 Task: Create Card Customer Satisfaction Survey in Board Website Maintenance to Workspace Digital Analytics. Create Card Vendor Contracts Review in Board Product Market Fit Analysis to Workspace Digital Analytics. Create Card Net Promoter Score Analysis in Board Business Model Scalability Analysis to Workspace Digital Analytics
Action: Mouse moved to (188, 142)
Screenshot: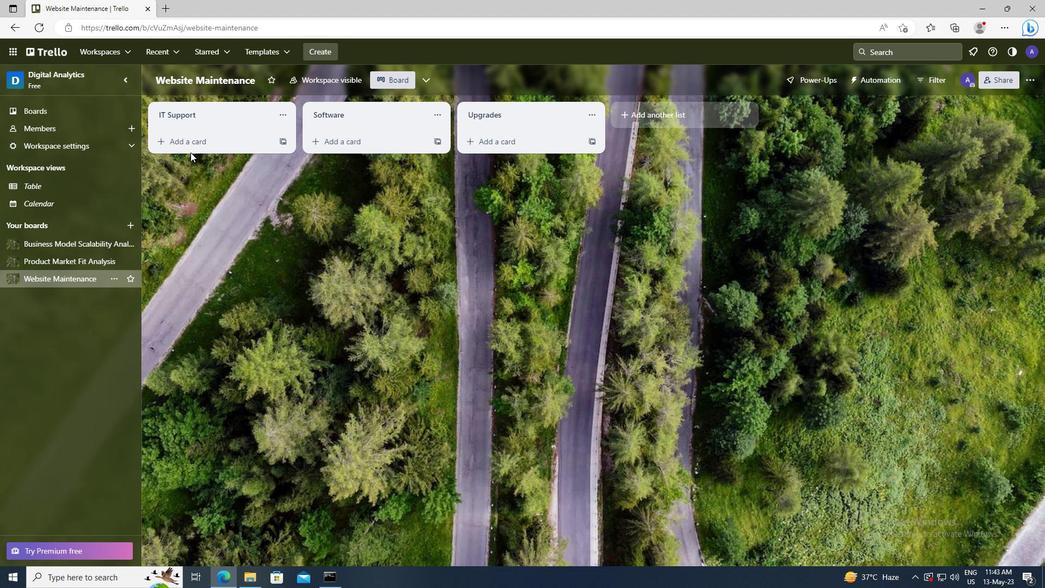 
Action: Mouse pressed left at (188, 142)
Screenshot: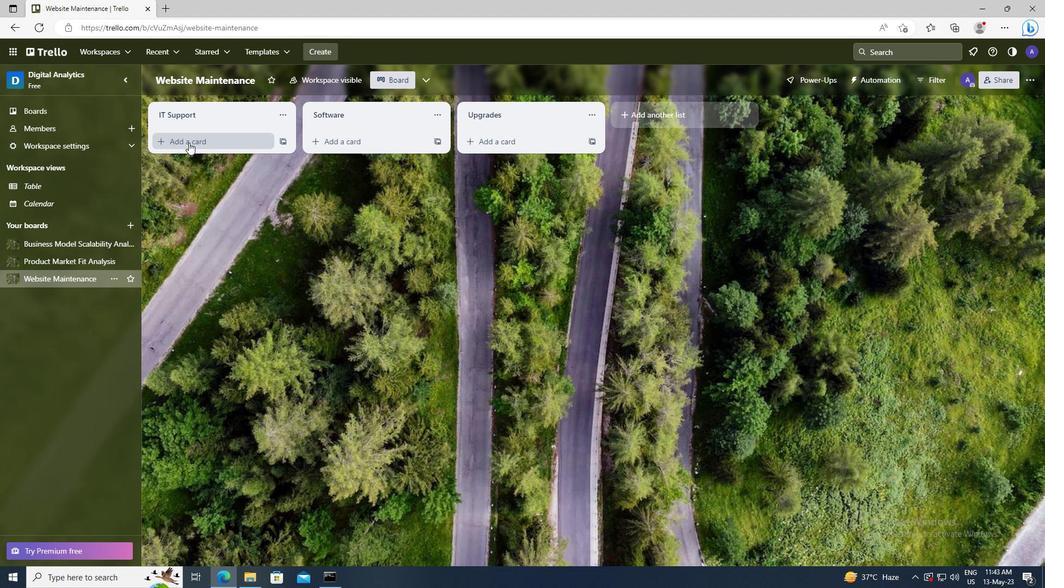 
Action: Key pressed <Key.shift>CUSTOMER<Key.space><Key.shift>SATISFACTION<Key.space><Key.shift>SURVEY
Screenshot: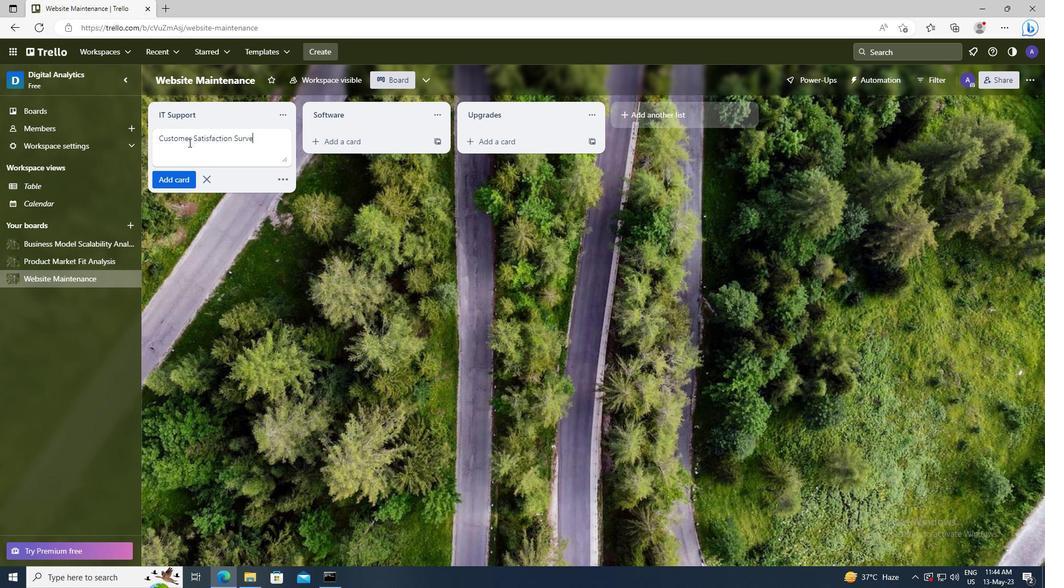 
Action: Mouse moved to (185, 177)
Screenshot: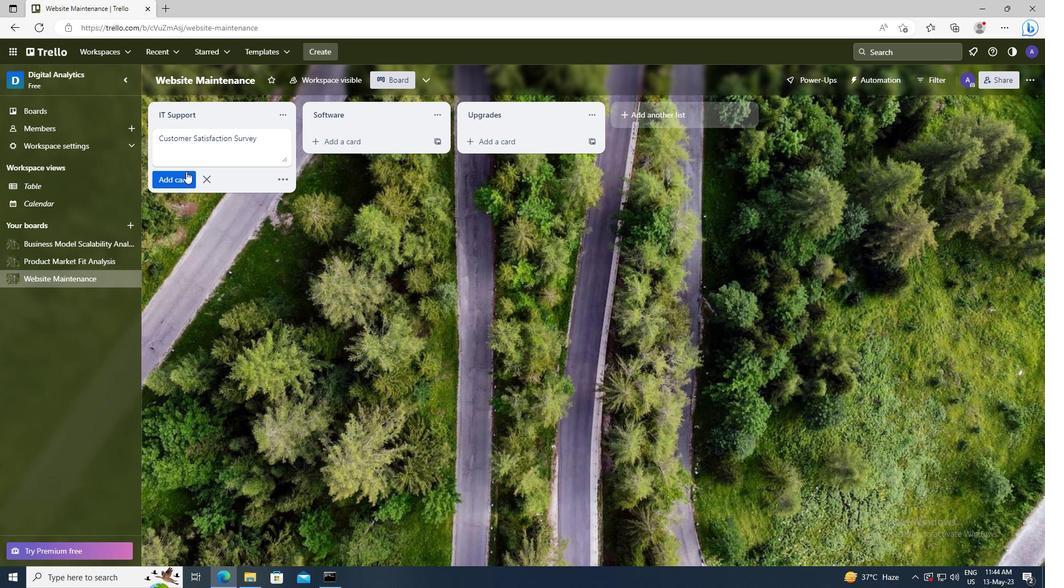 
Action: Mouse pressed left at (185, 177)
Screenshot: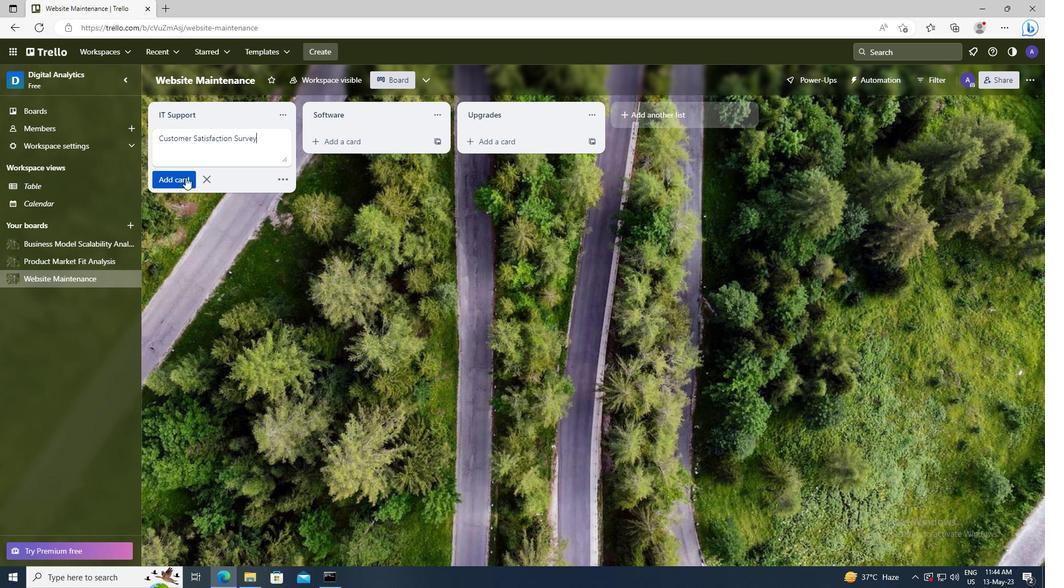 
Action: Mouse moved to (68, 259)
Screenshot: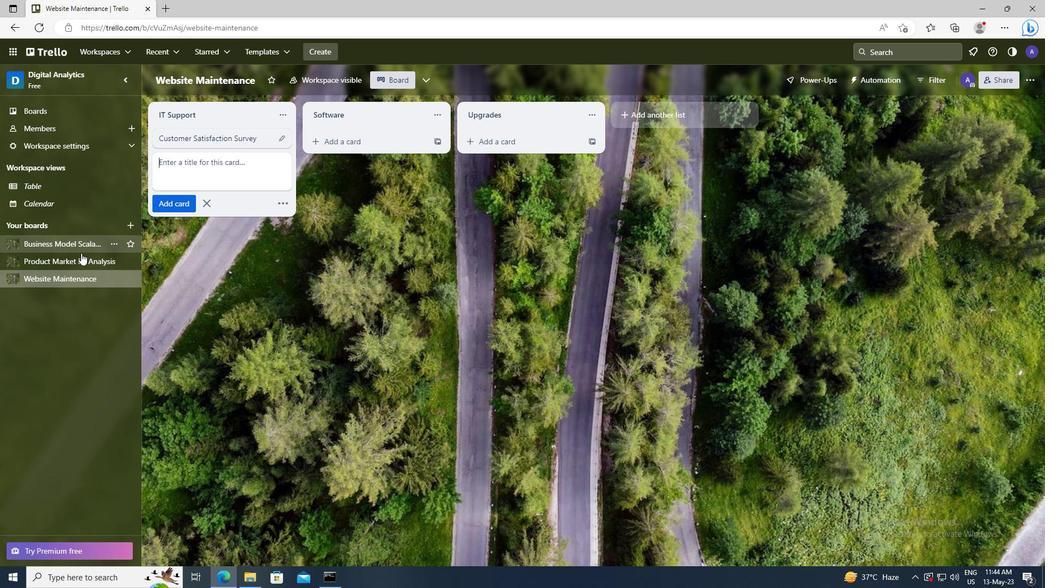 
Action: Mouse pressed left at (68, 259)
Screenshot: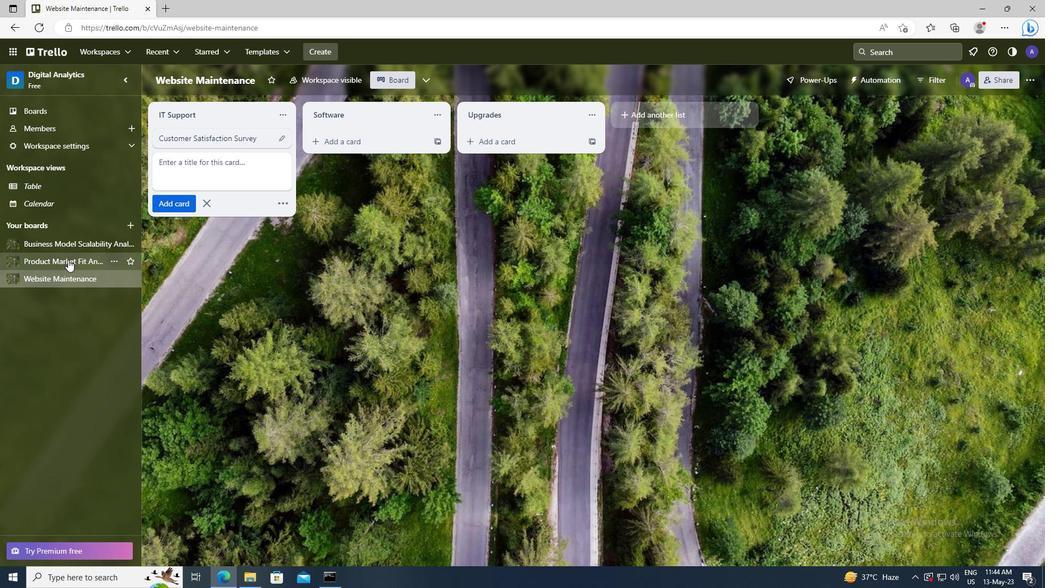
Action: Mouse moved to (195, 143)
Screenshot: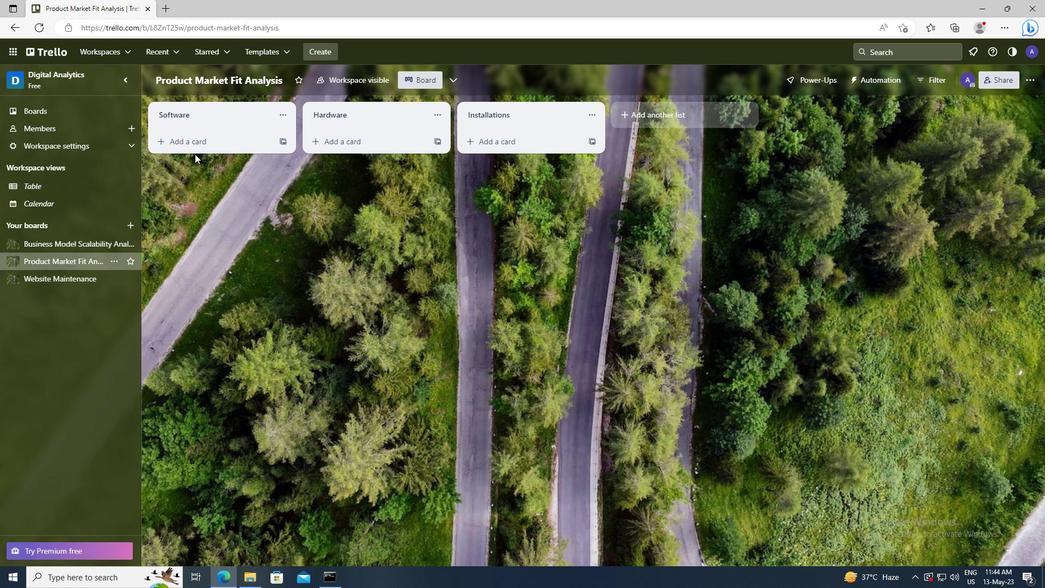 
Action: Mouse pressed left at (195, 143)
Screenshot: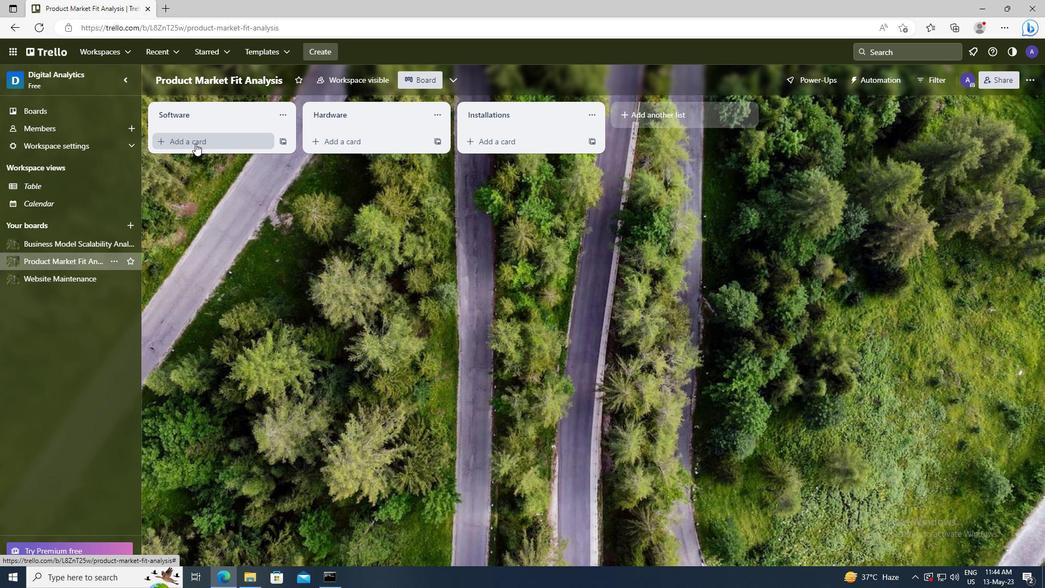 
Action: Key pressed <Key.shift>VENDOR<Key.space><Key.shift>CONTRACTS<Key.space><Key.shift>REVIEW
Screenshot: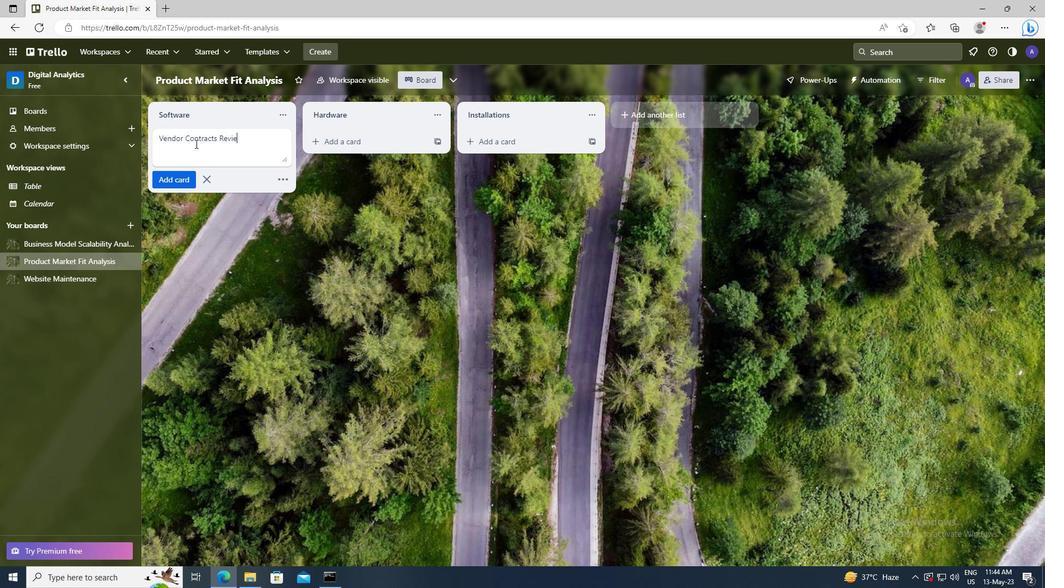 
Action: Mouse moved to (179, 177)
Screenshot: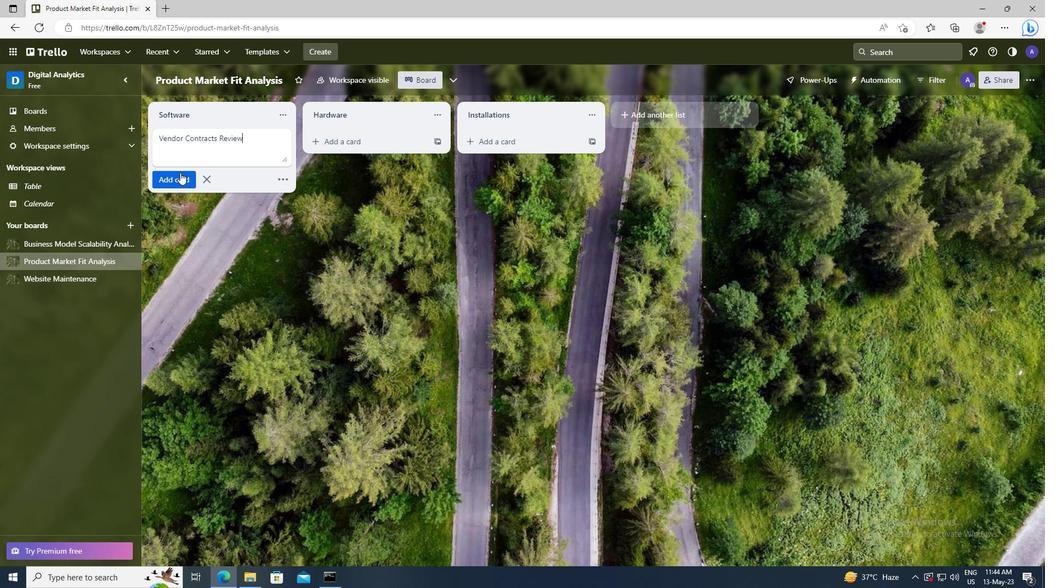 
Action: Mouse pressed left at (179, 177)
Screenshot: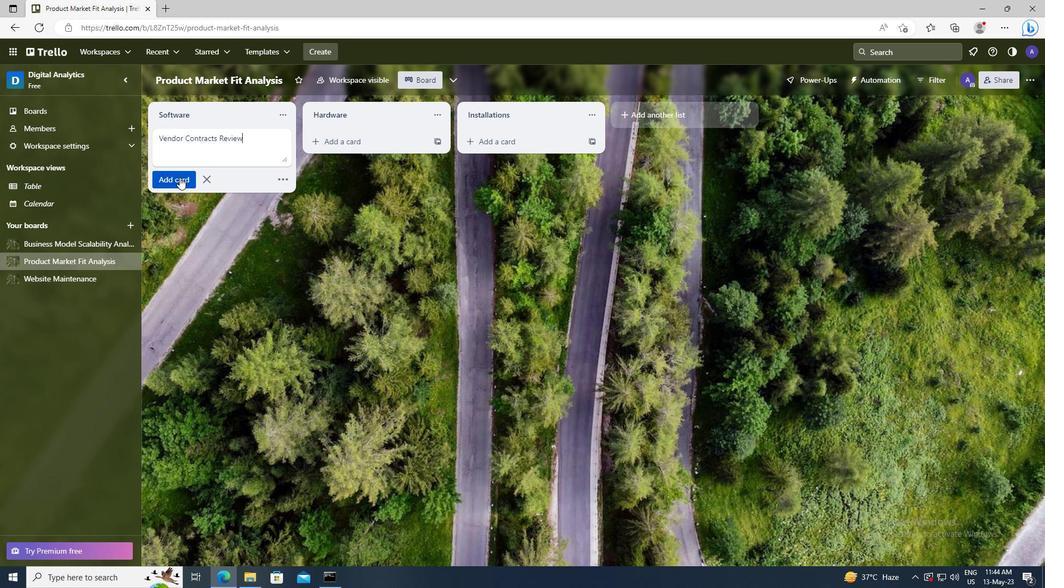 
Action: Mouse moved to (90, 241)
Screenshot: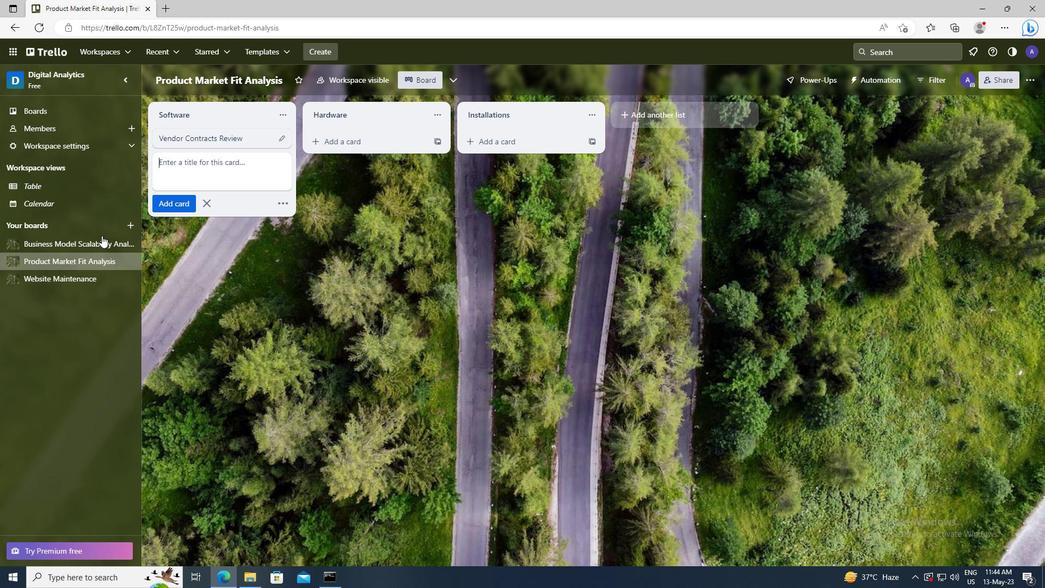 
Action: Mouse pressed left at (90, 241)
Screenshot: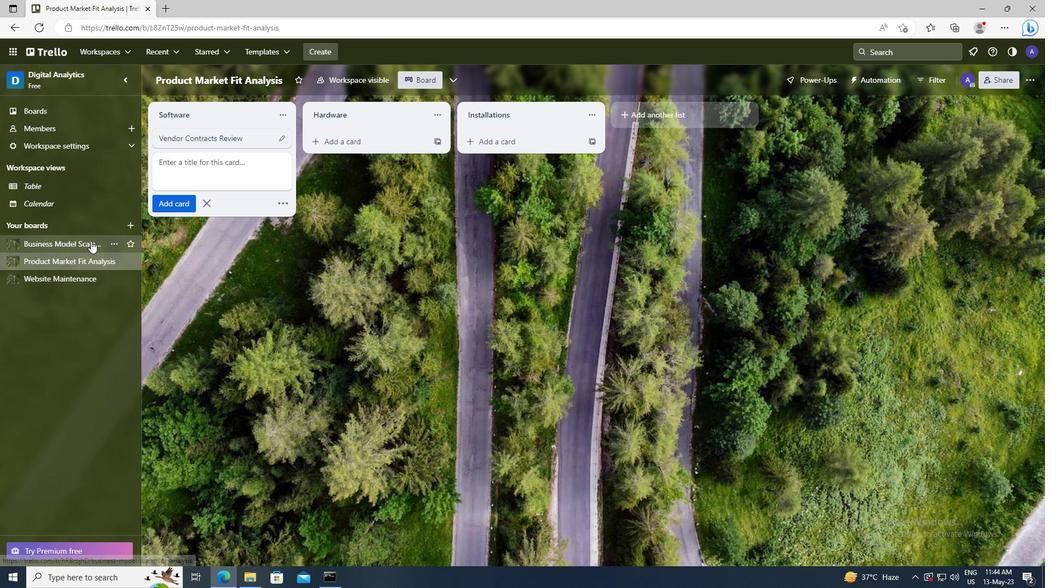 
Action: Mouse moved to (192, 143)
Screenshot: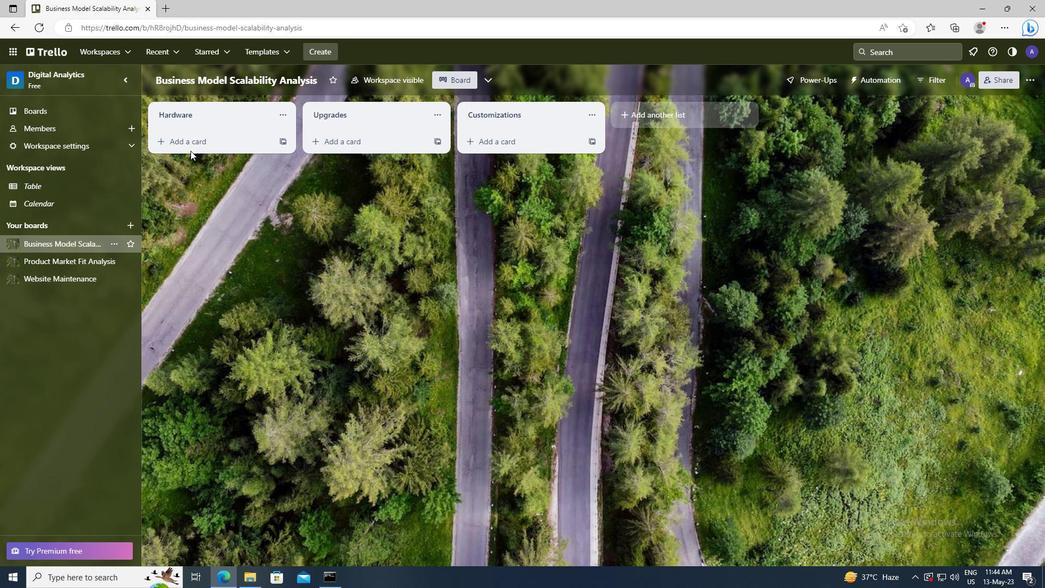 
Action: Mouse pressed left at (192, 143)
Screenshot: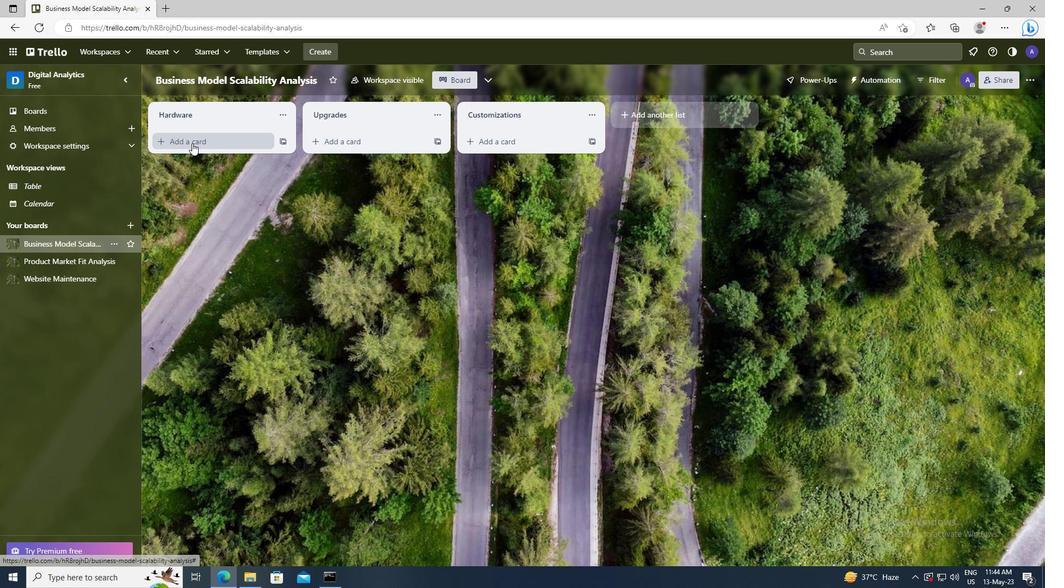 
Action: Key pressed <Key.shift>NET<Key.space><Key.shift>PROMOTER<Key.space><Key.shift>SCORE<Key.space><Key.shift>ANALYSIS
Screenshot: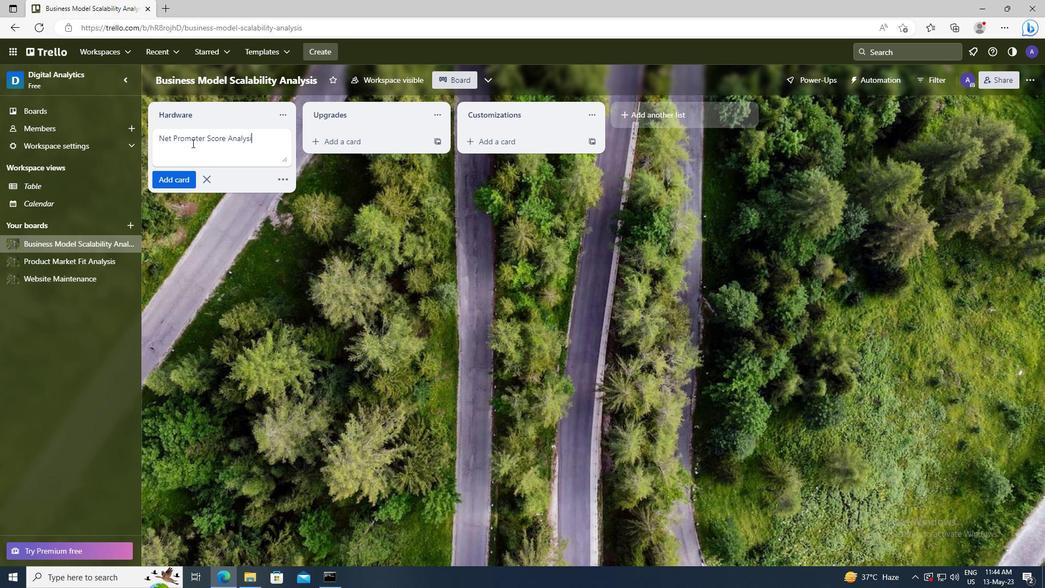 
Action: Mouse moved to (185, 180)
Screenshot: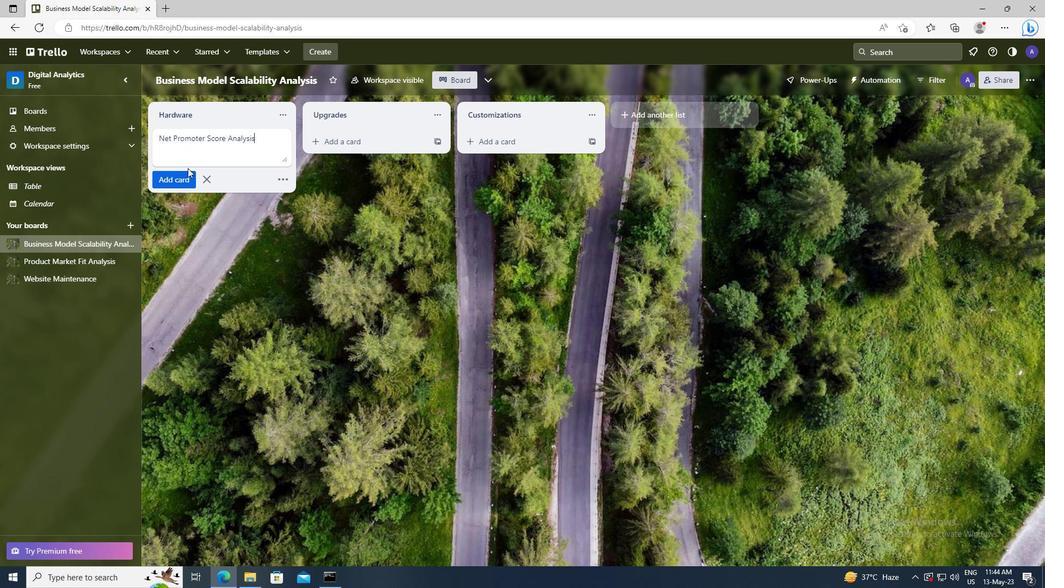 
Action: Mouse pressed left at (185, 180)
Screenshot: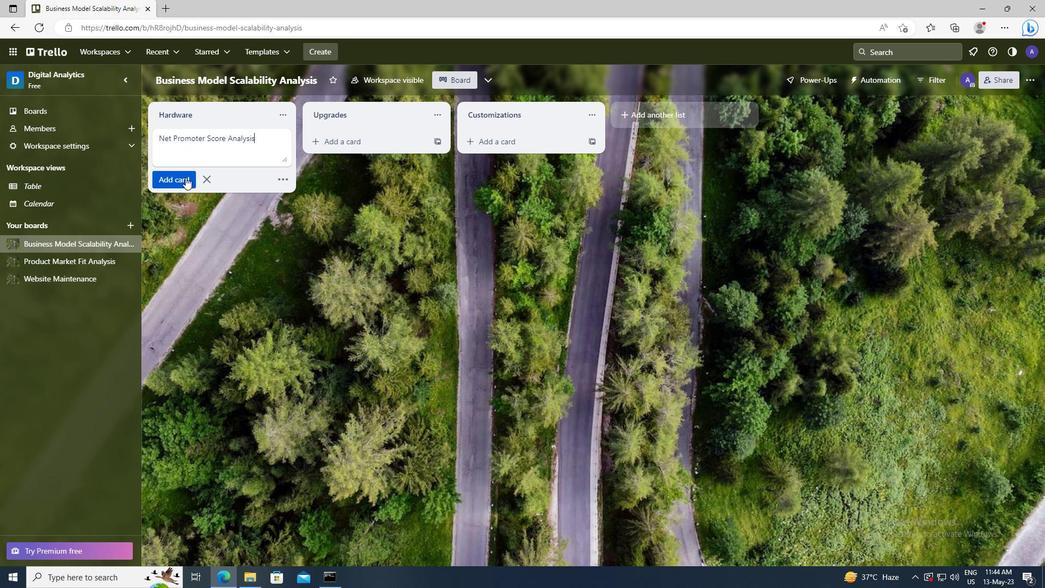 
